 Task: Sort the issues by least commented.
Action: Mouse pressed left at (258, 183)
Screenshot: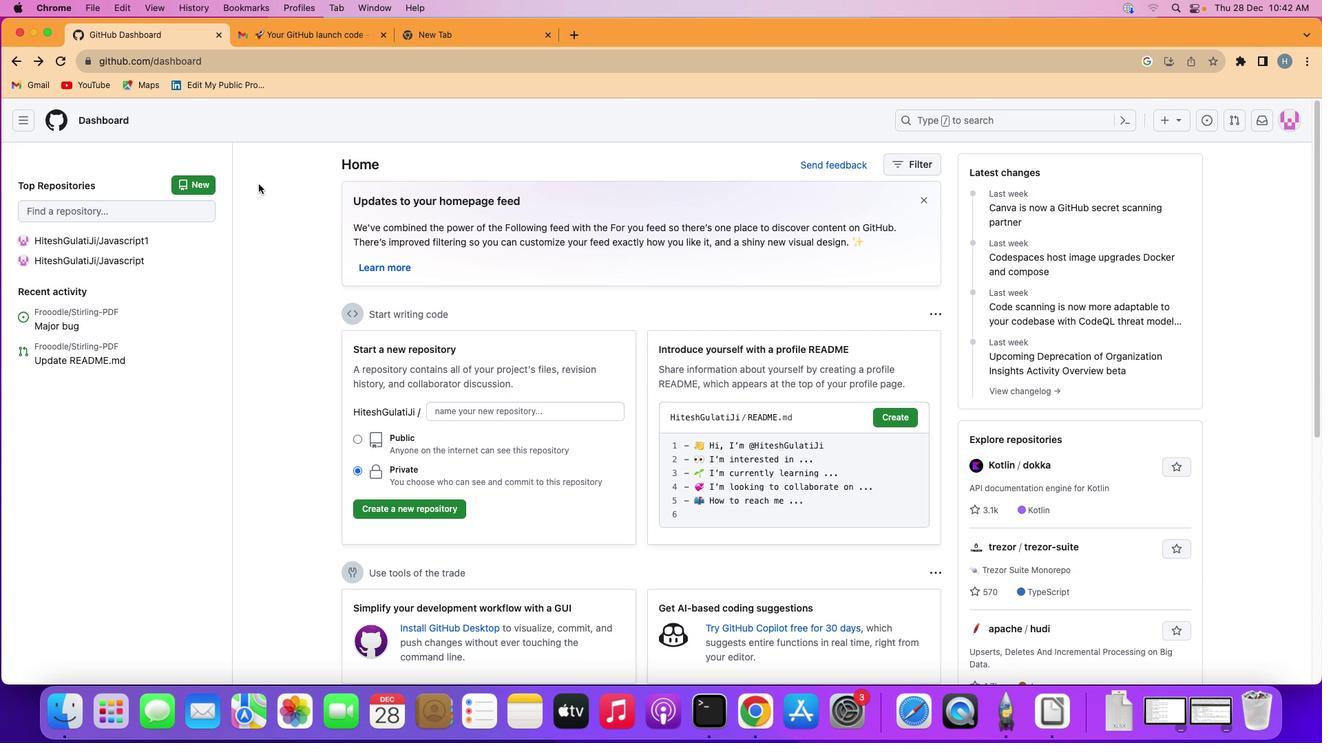 
Action: Mouse moved to (24, 121)
Screenshot: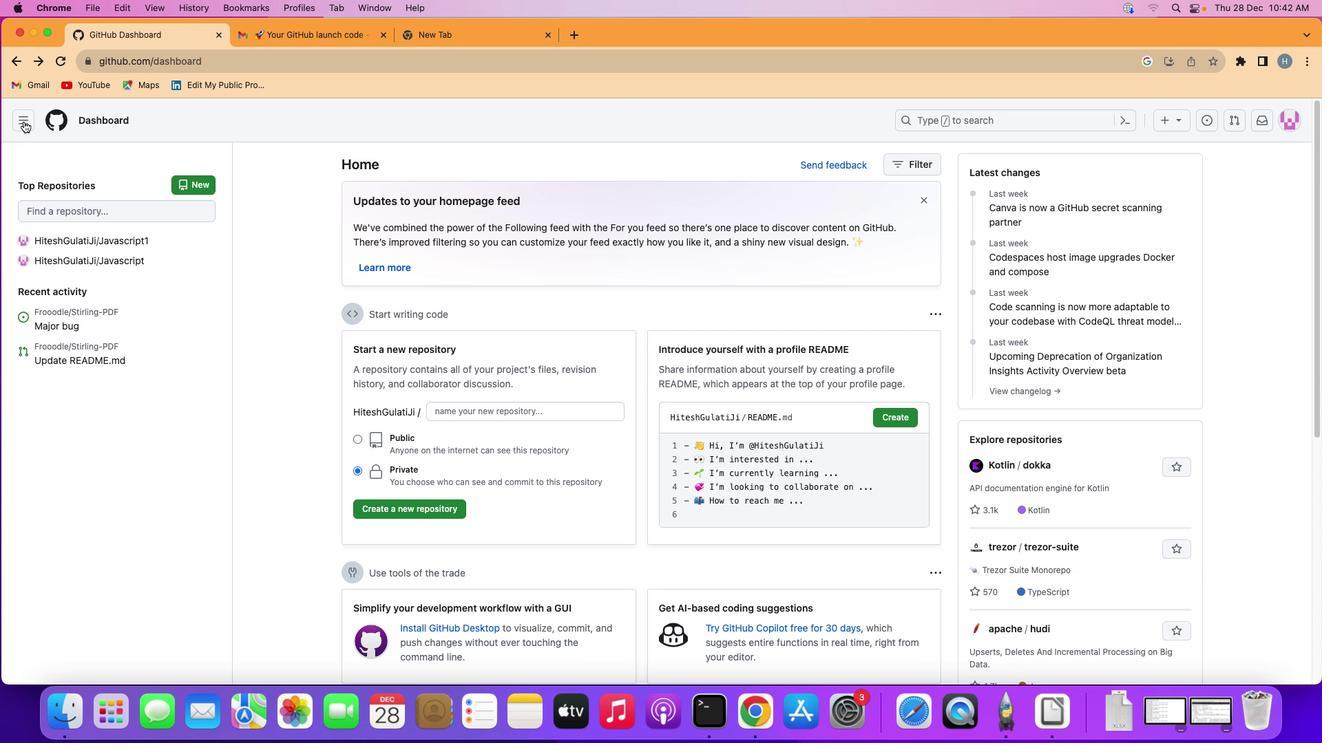 
Action: Mouse pressed left at (24, 121)
Screenshot: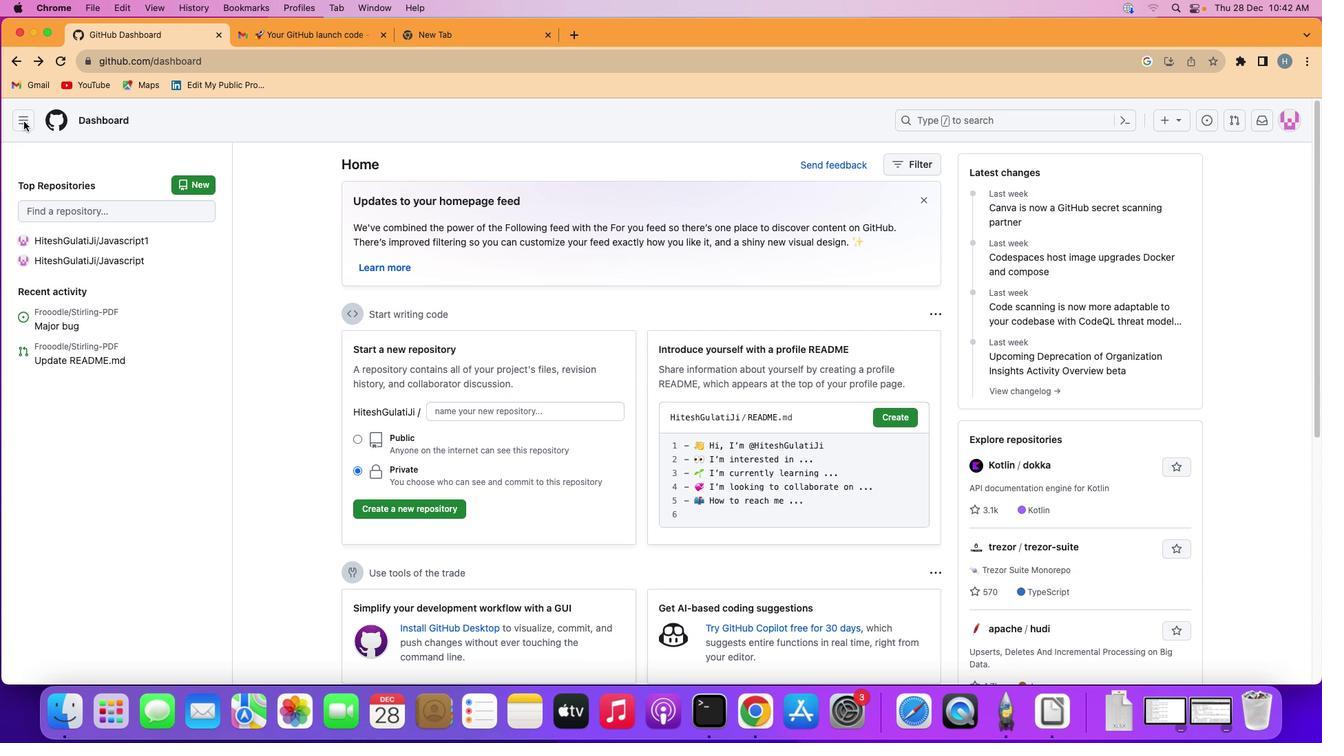 
Action: Mouse moved to (82, 170)
Screenshot: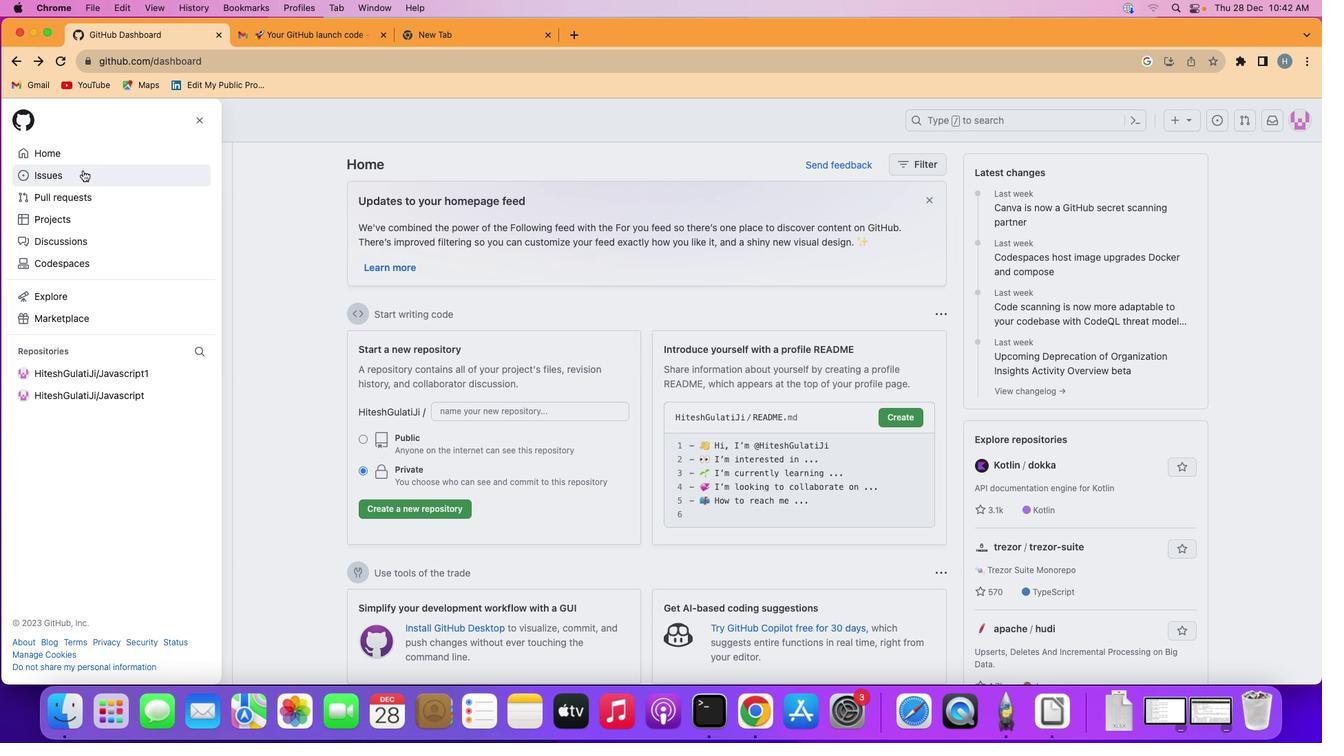 
Action: Mouse pressed left at (82, 170)
Screenshot: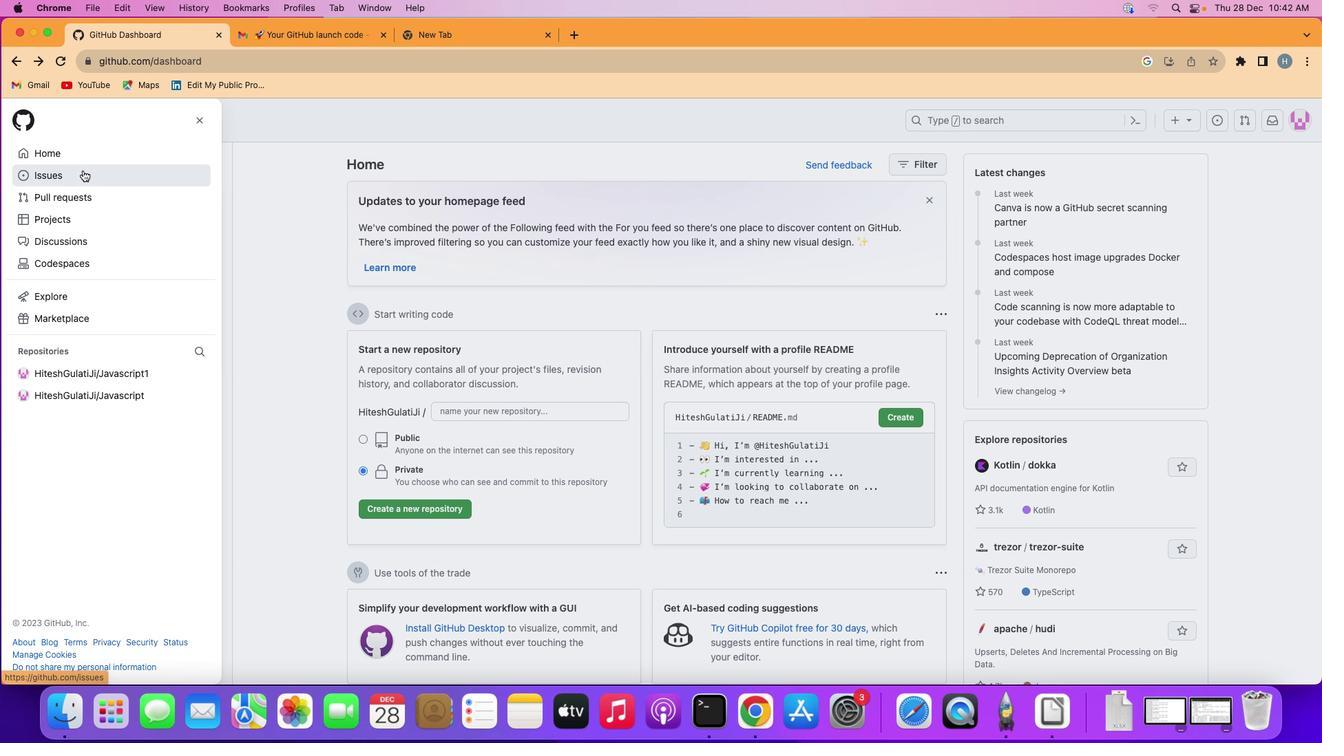 
Action: Mouse moved to (981, 213)
Screenshot: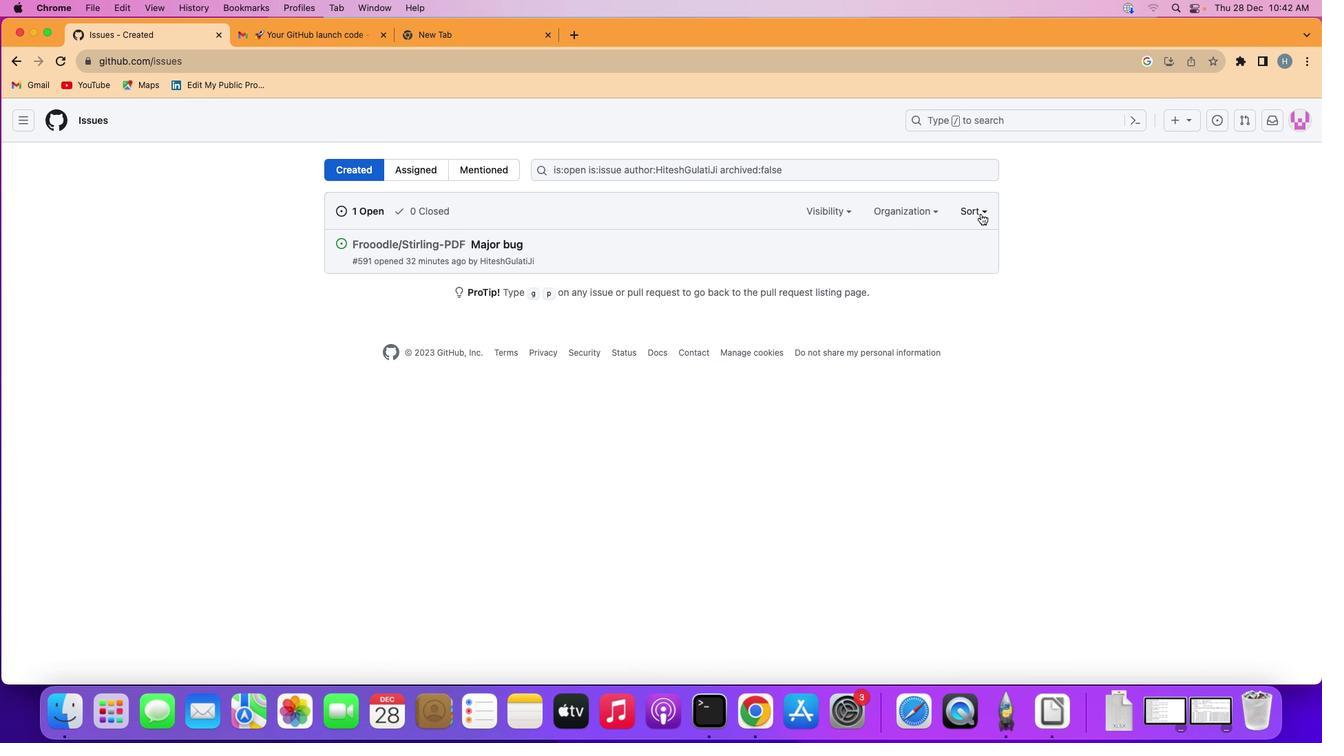 
Action: Mouse pressed left at (981, 213)
Screenshot: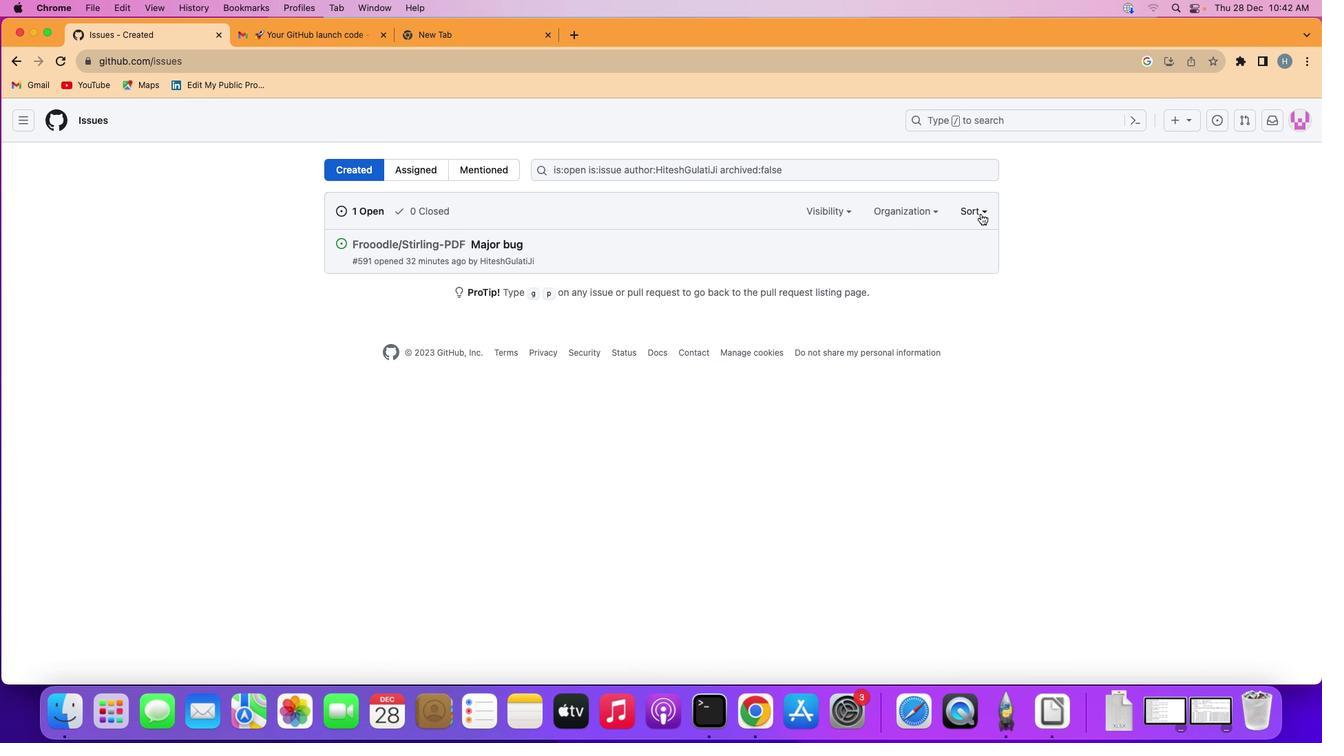 
Action: Mouse moved to (915, 320)
Screenshot: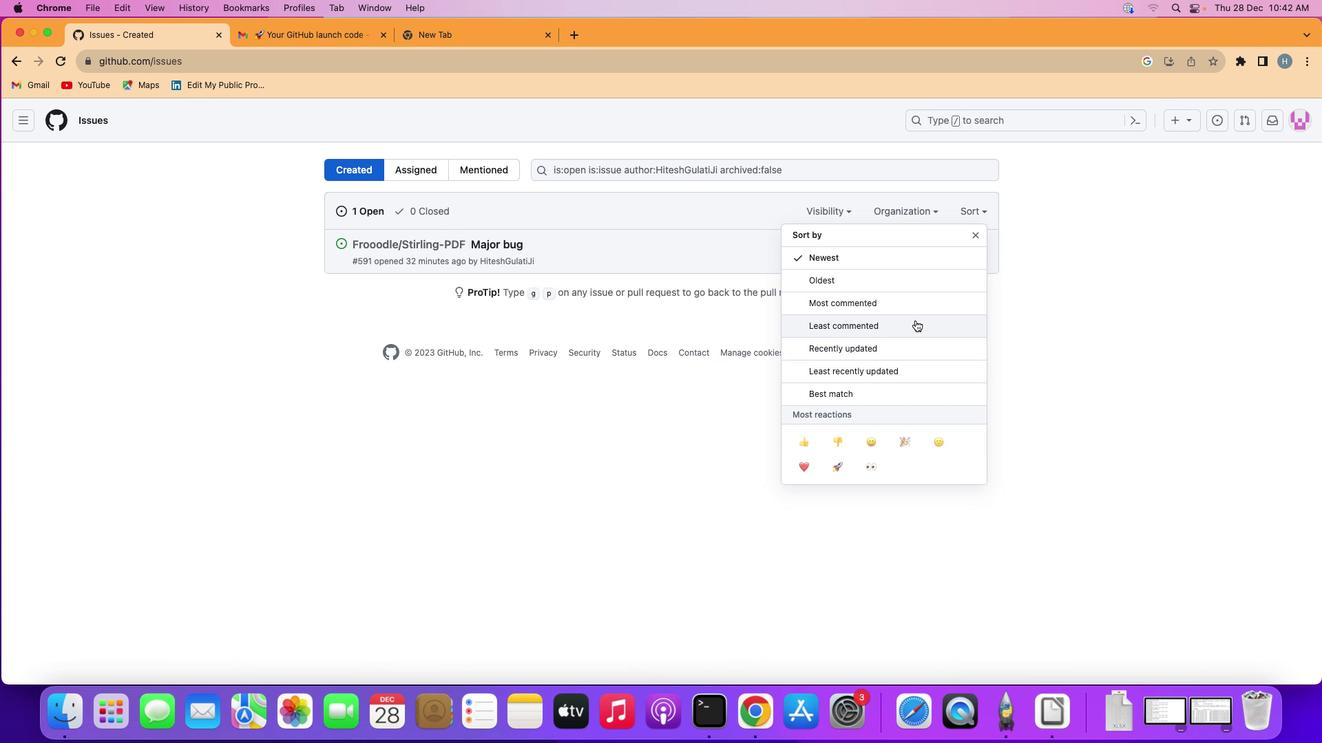 
Action: Mouse pressed left at (915, 320)
Screenshot: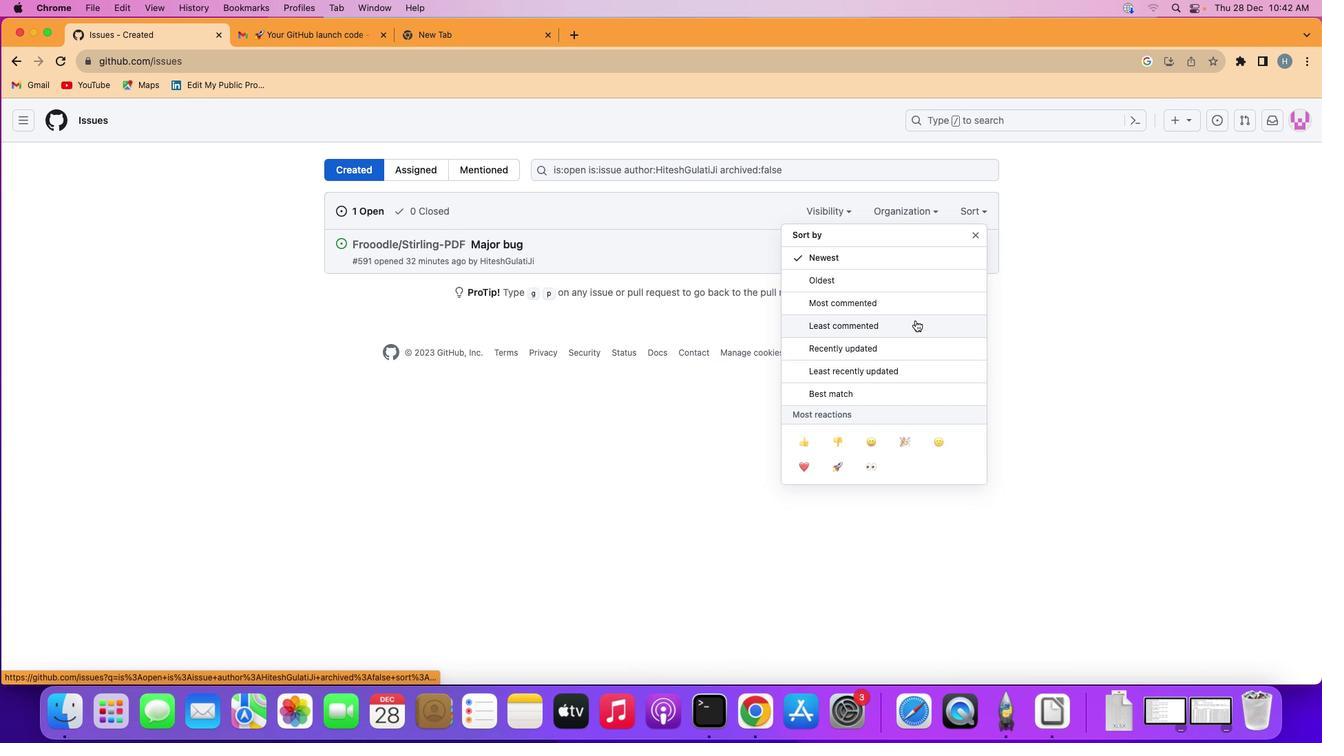 
